 Task: Add the action, sort the to do list by the label yellow in descending order.
Action: Mouse pressed left at (598, 304)
Screenshot: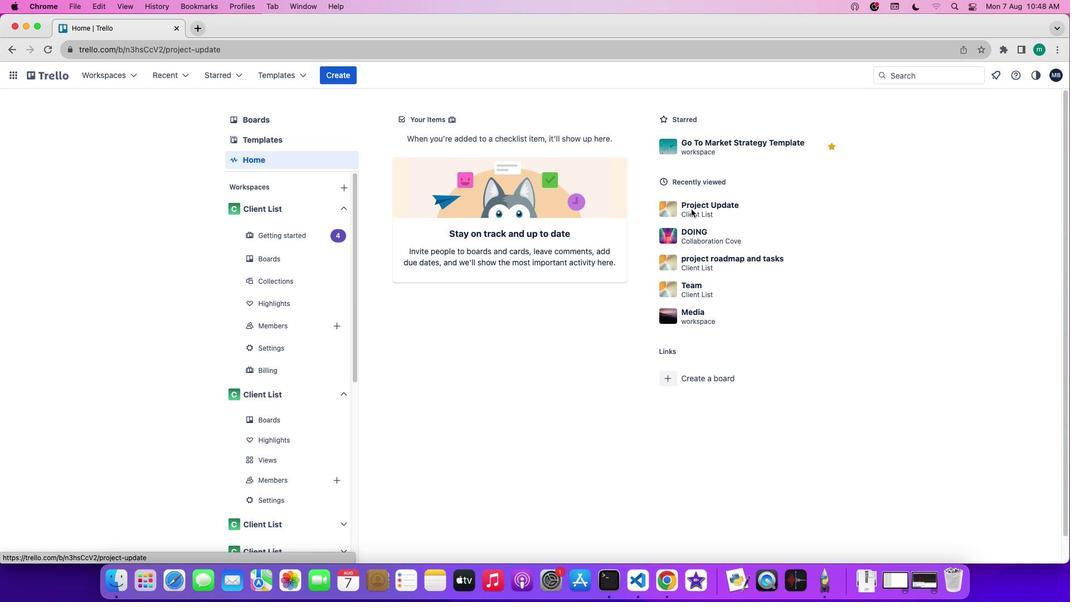 
Action: Mouse moved to (317, 287)
Screenshot: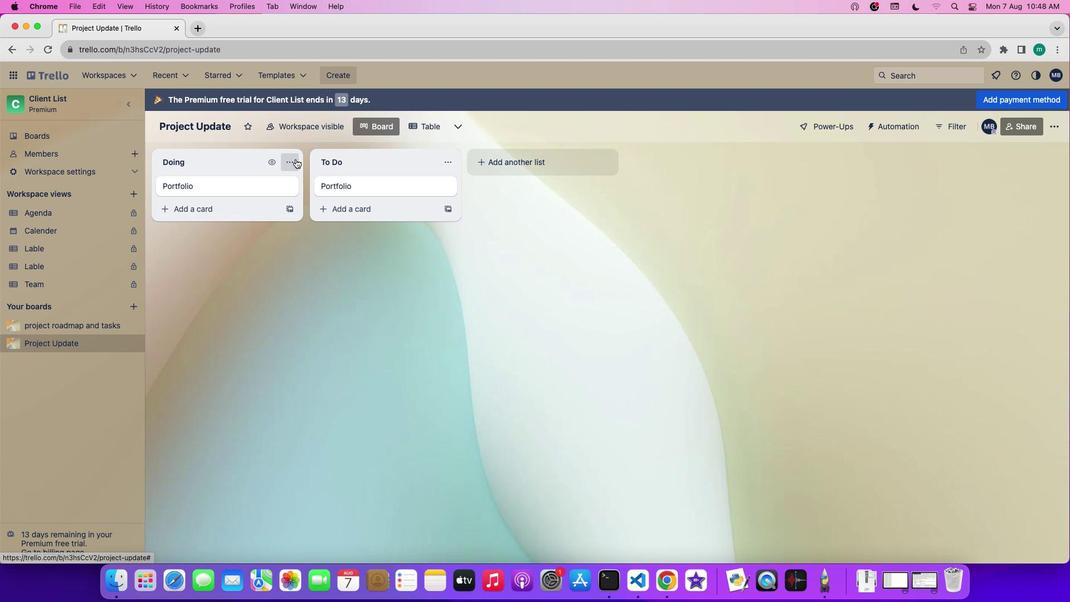
Action: Mouse pressed left at (317, 287)
Screenshot: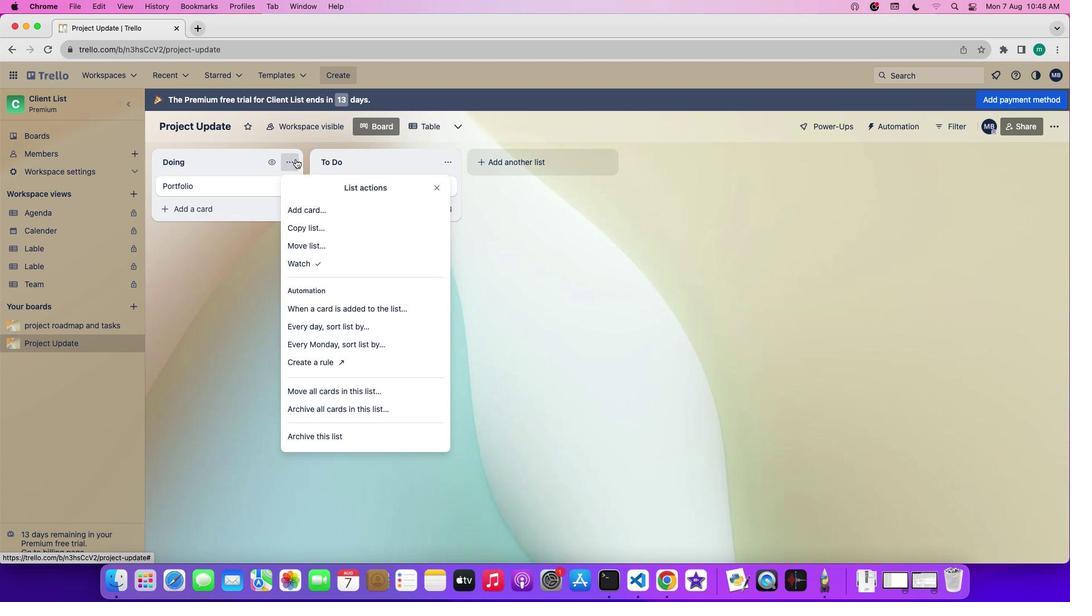 
Action: Mouse moved to (345, 342)
Screenshot: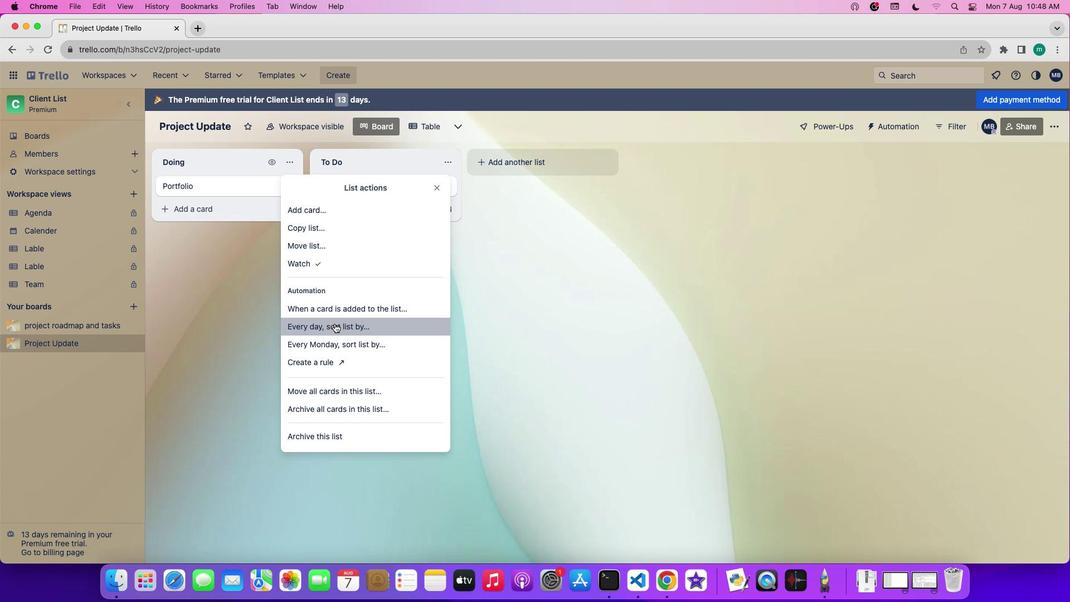 
Action: Mouse pressed left at (345, 342)
Screenshot: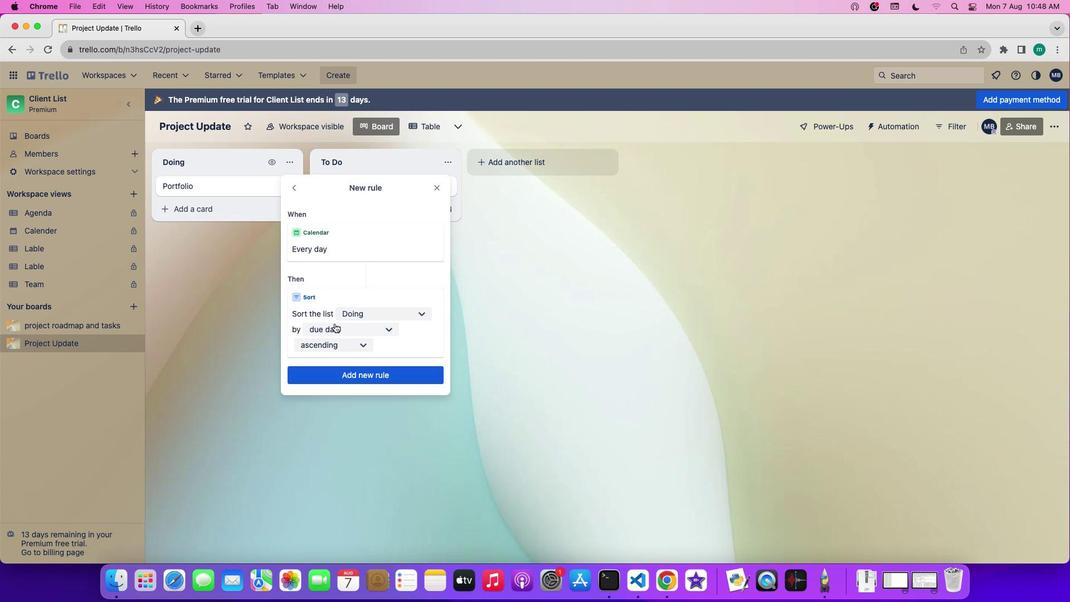 
Action: Mouse moved to (389, 339)
Screenshot: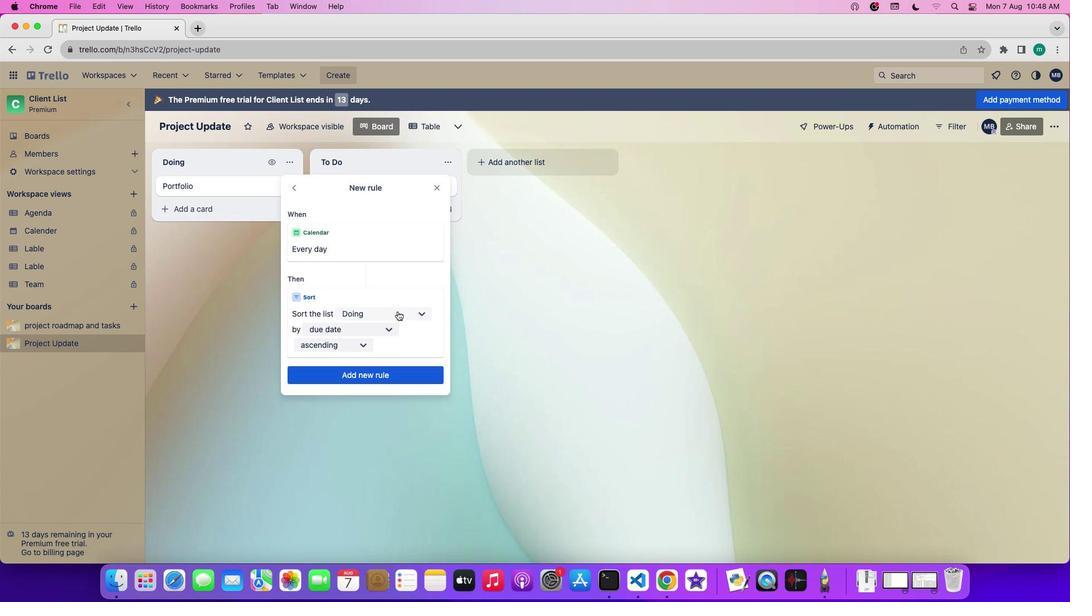 
Action: Mouse pressed left at (389, 339)
Screenshot: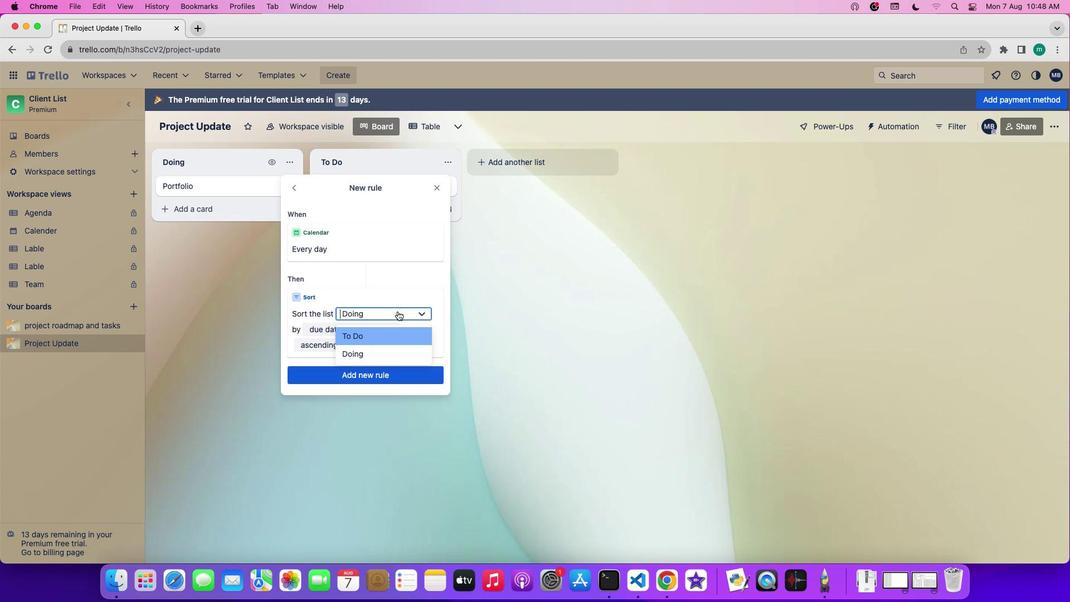 
Action: Mouse moved to (383, 347)
Screenshot: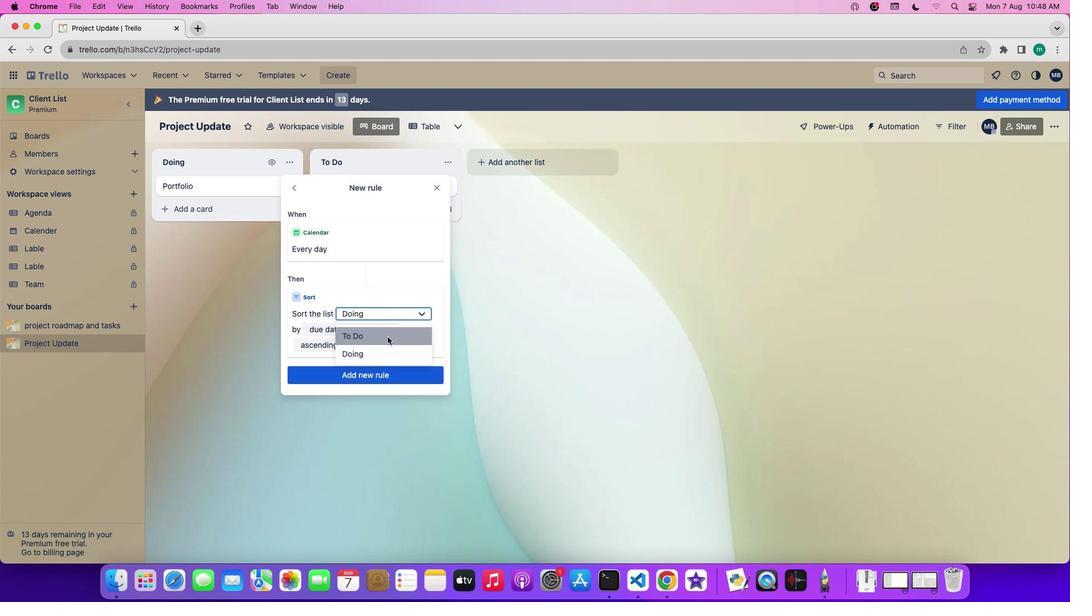 
Action: Mouse pressed left at (383, 347)
Screenshot: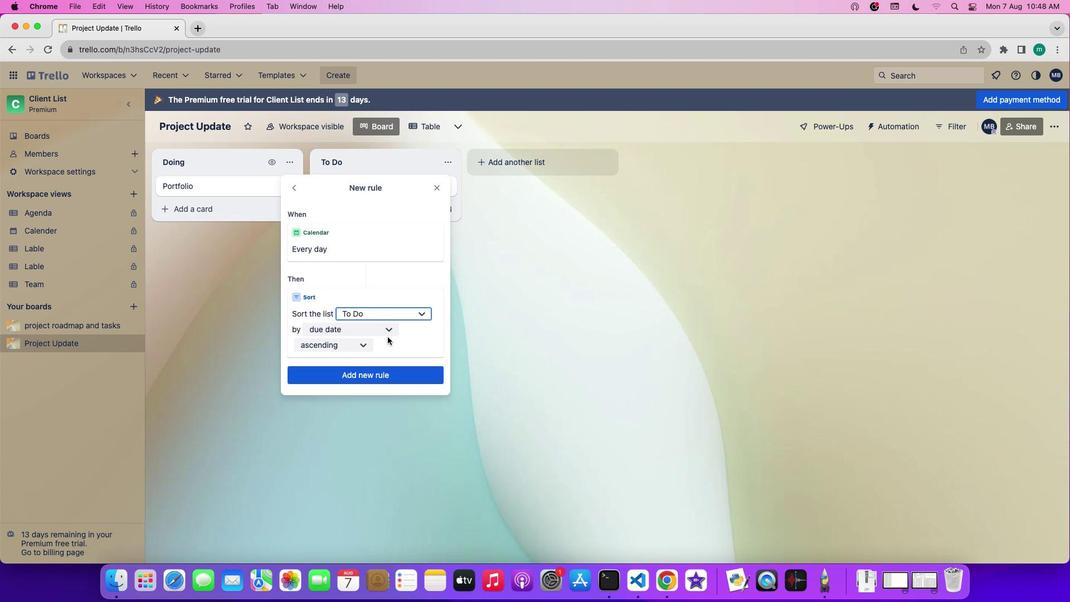 
Action: Mouse moved to (371, 345)
Screenshot: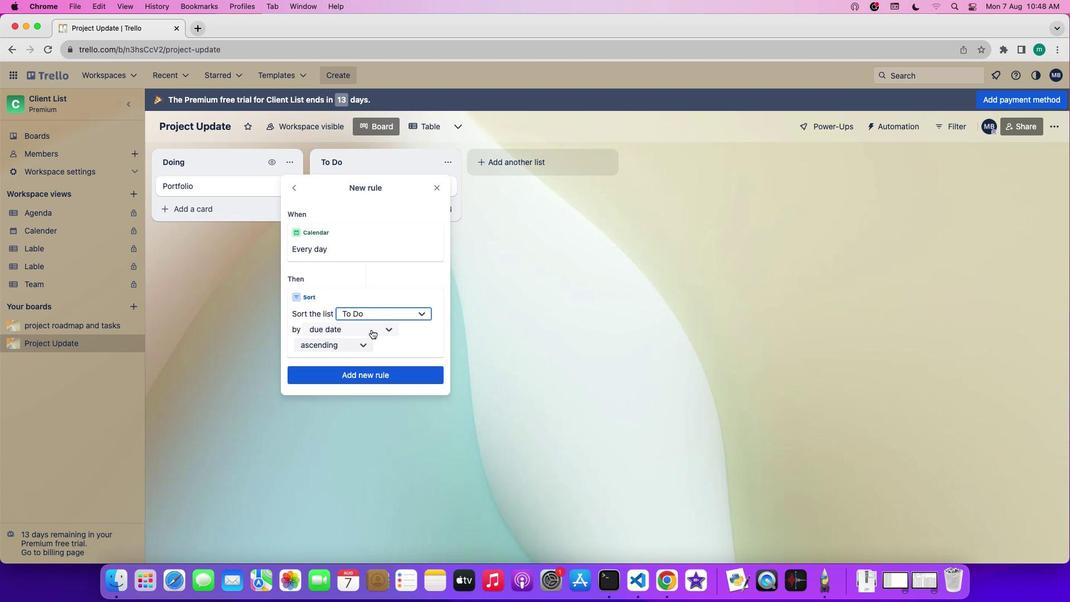 
Action: Mouse pressed left at (371, 345)
Screenshot: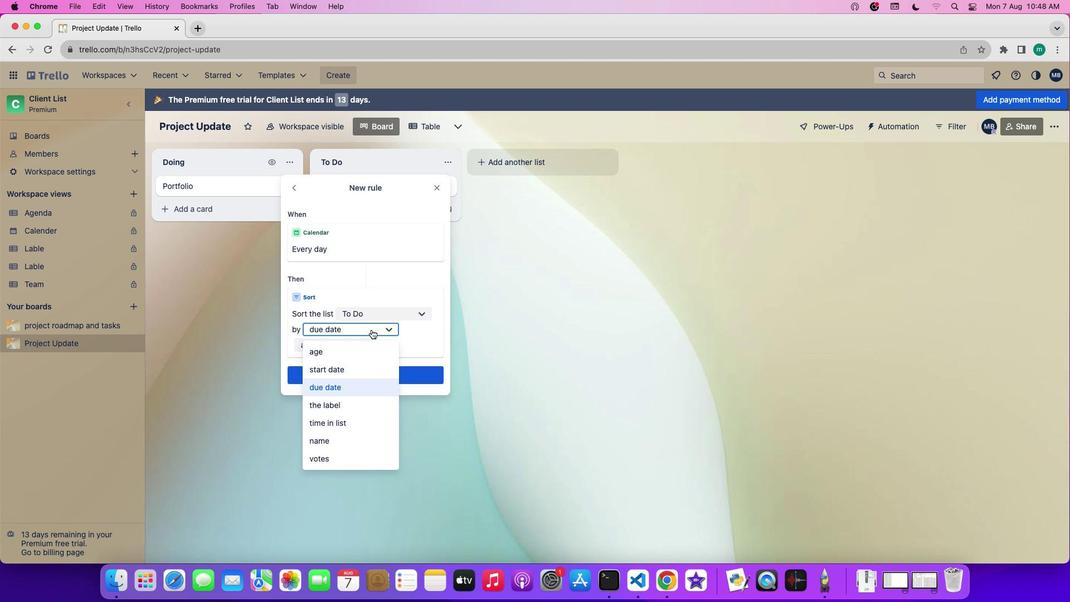 
Action: Mouse moved to (373, 369)
Screenshot: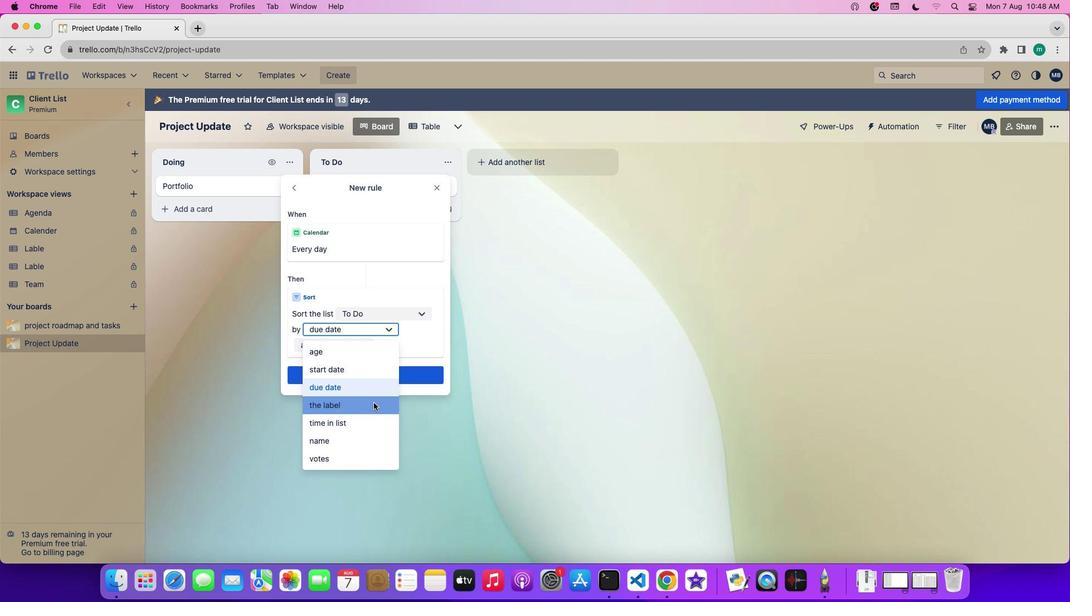 
Action: Mouse pressed left at (373, 369)
Screenshot: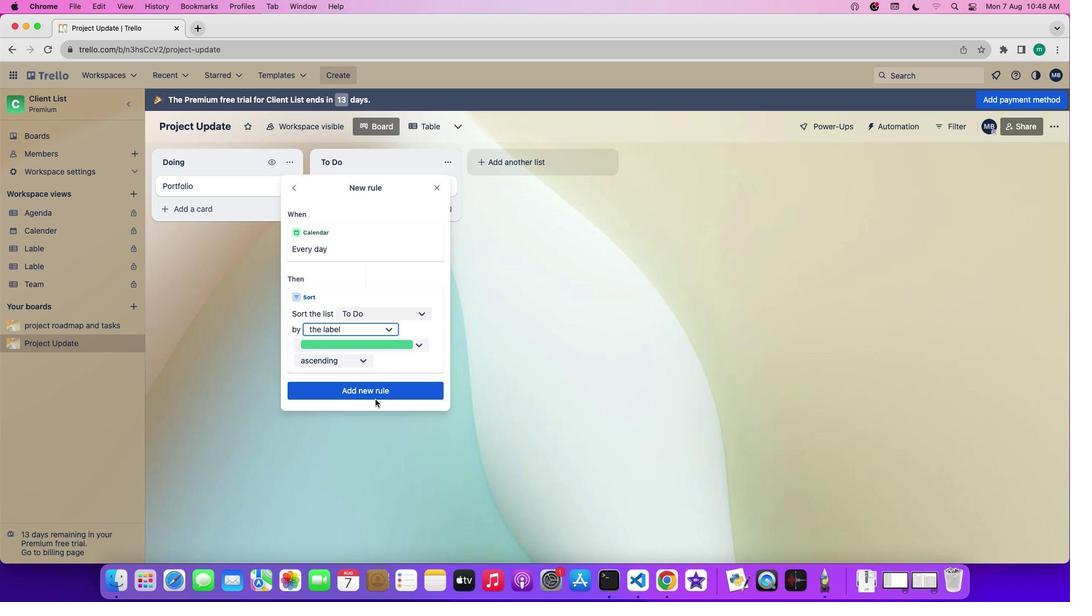 
Action: Mouse moved to (408, 351)
Screenshot: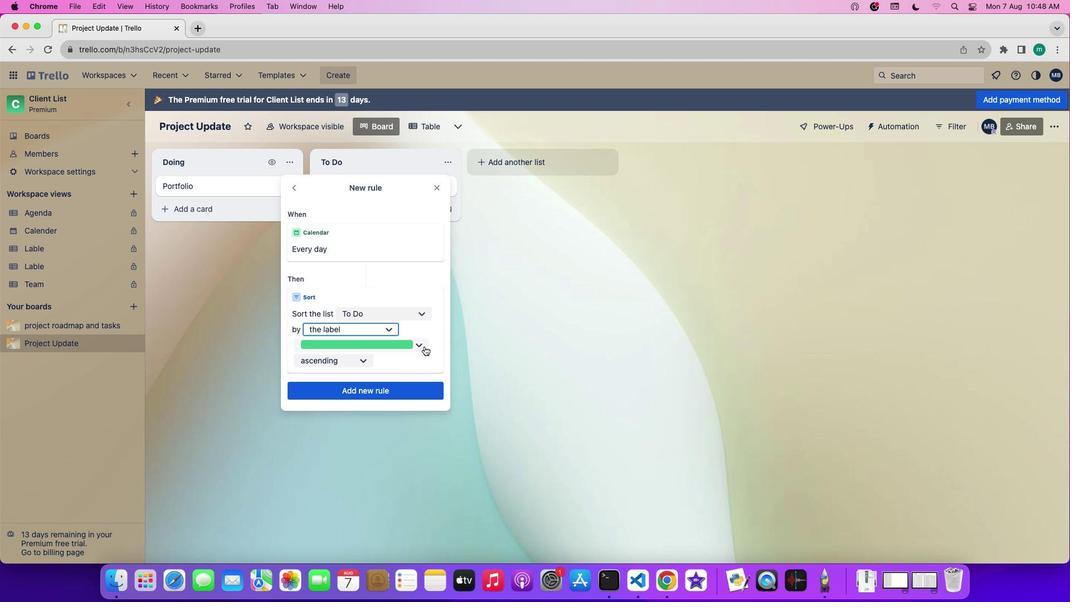 
Action: Mouse pressed left at (408, 351)
Screenshot: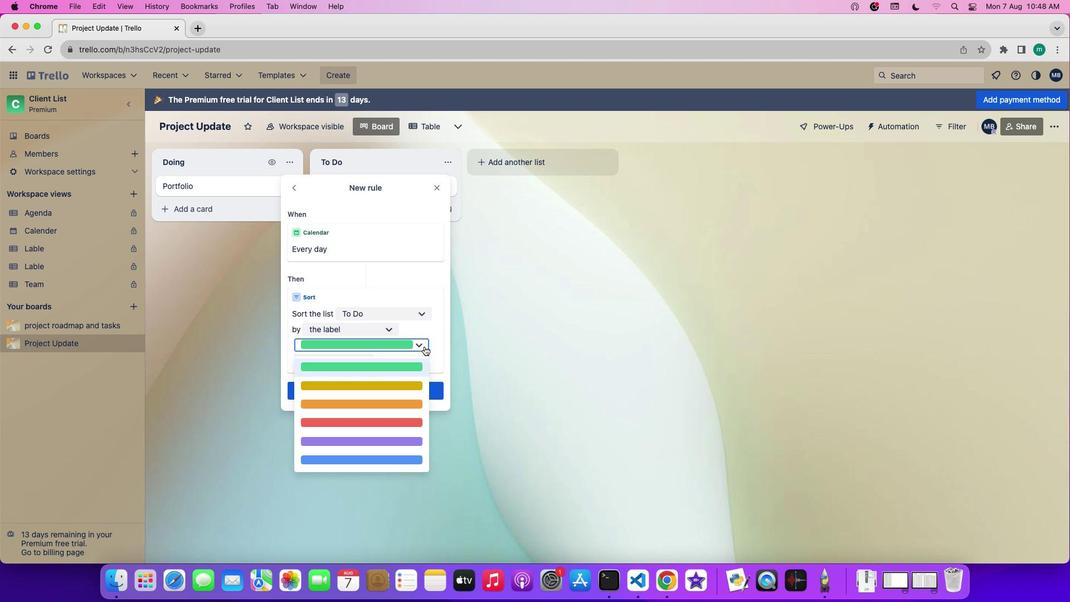 
Action: Mouse moved to (400, 362)
Screenshot: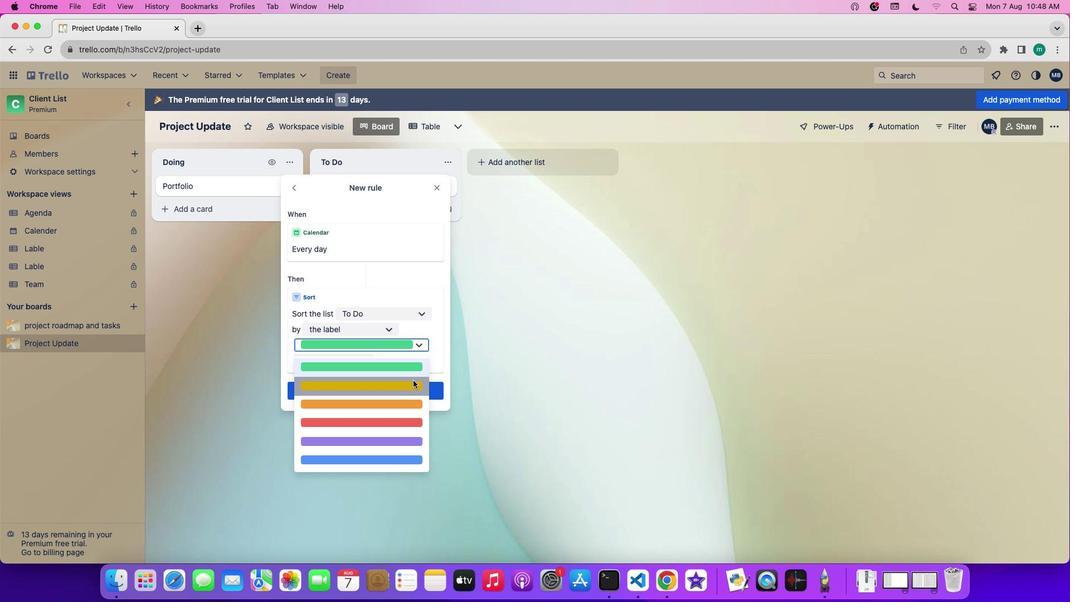 
Action: Mouse pressed left at (400, 362)
Screenshot: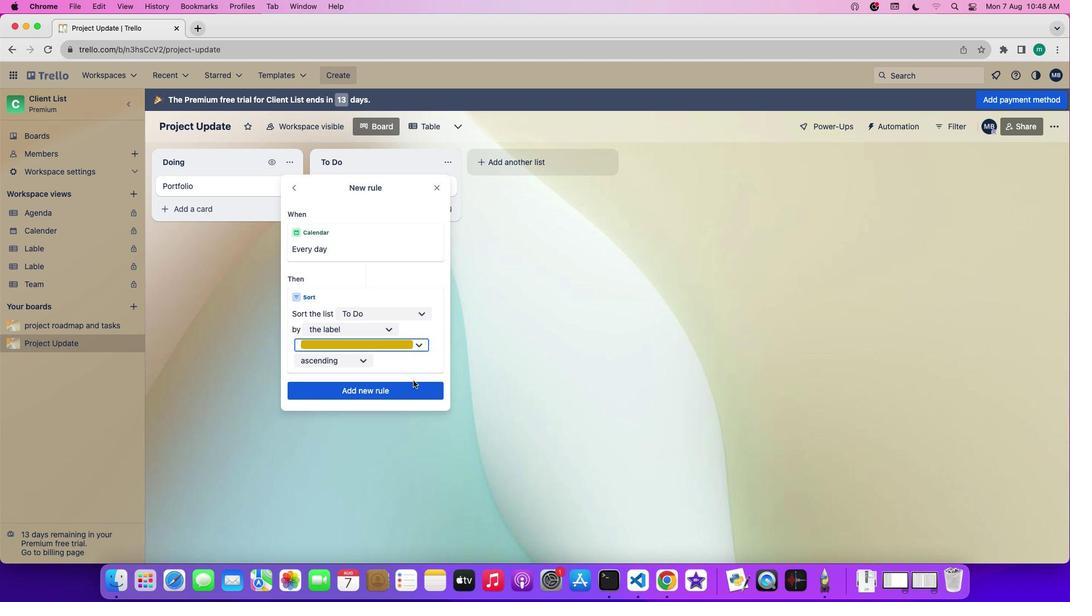 
Action: Mouse moved to (364, 355)
Screenshot: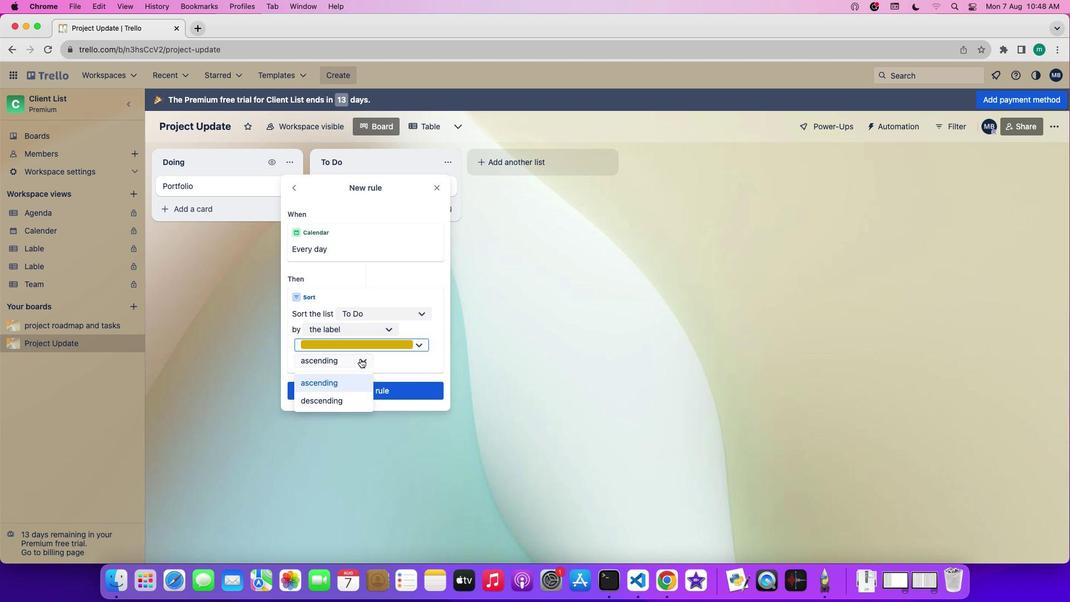 
Action: Mouse pressed left at (364, 355)
Screenshot: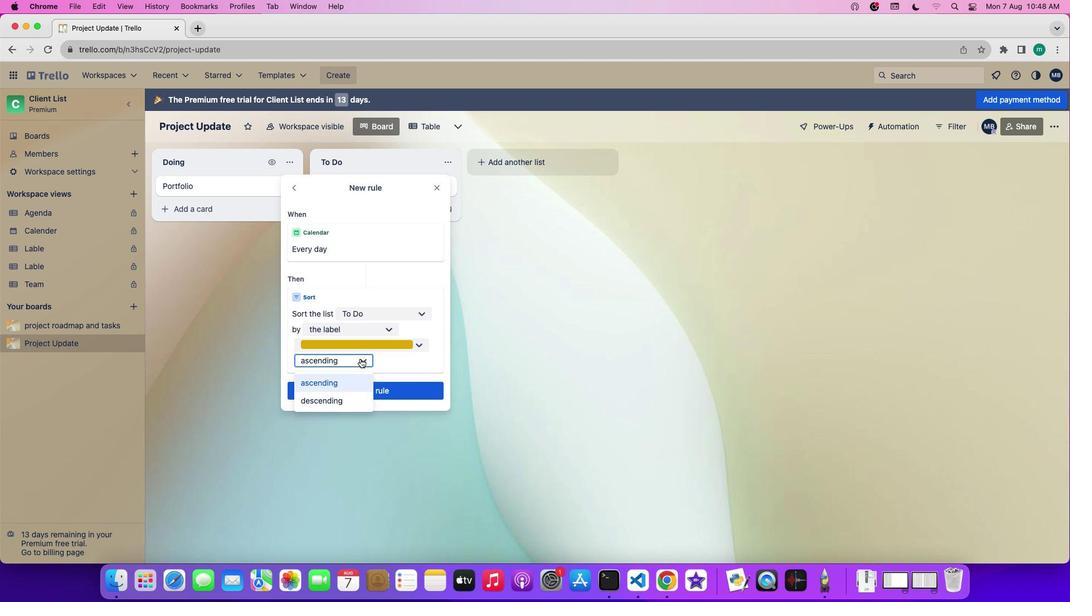 
Action: Mouse moved to (364, 370)
Screenshot: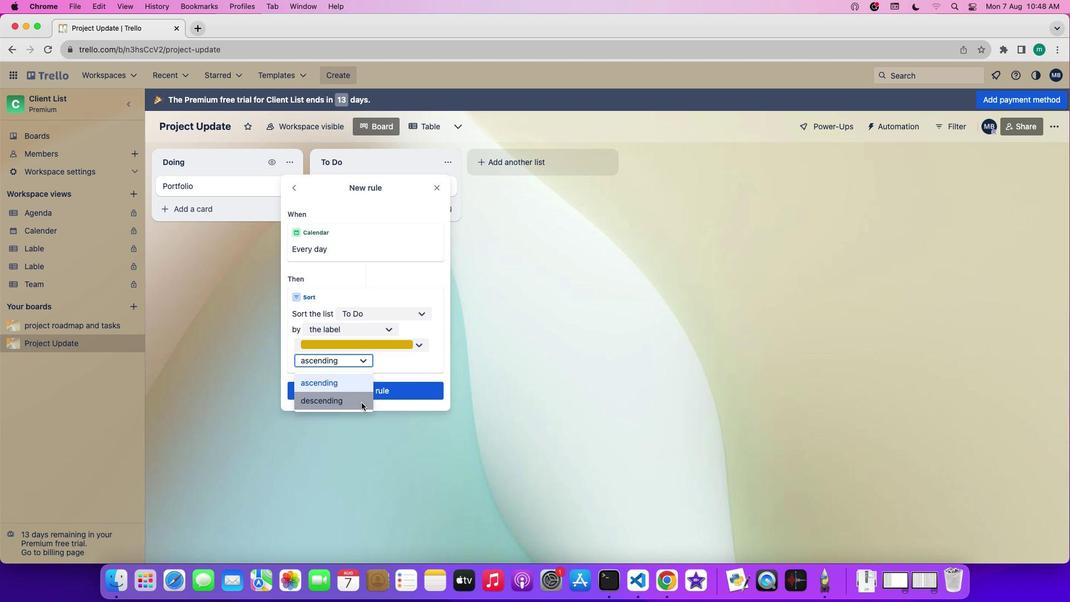 
Action: Mouse pressed left at (364, 370)
Screenshot: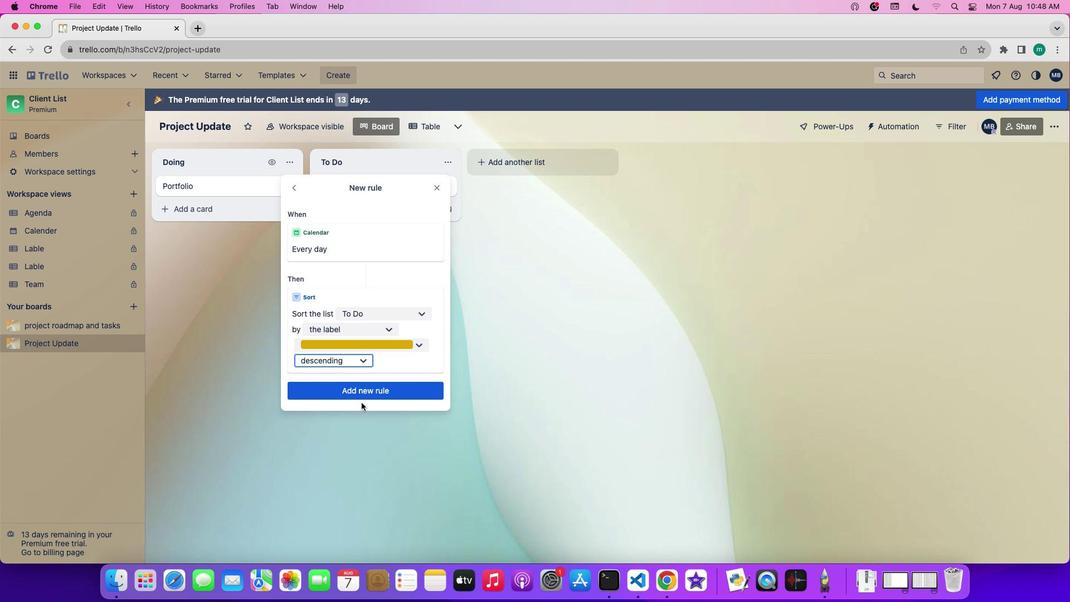 
